 Task: Review and categorize contacts and emails in Outlook based on their categories.
Action: Mouse moved to (15, 73)
Screenshot: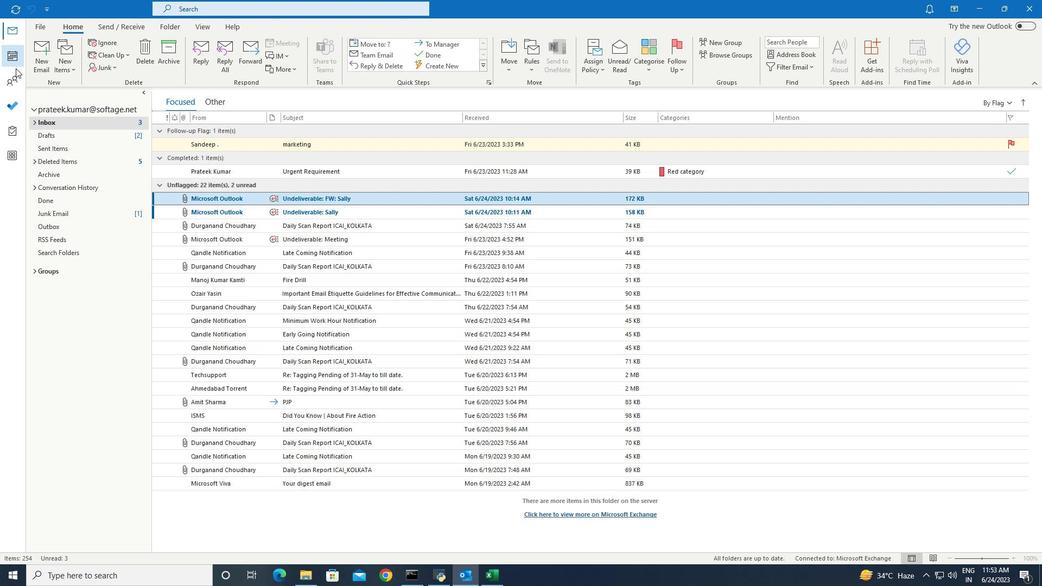 
Action: Mouse pressed left at (15, 73)
Screenshot: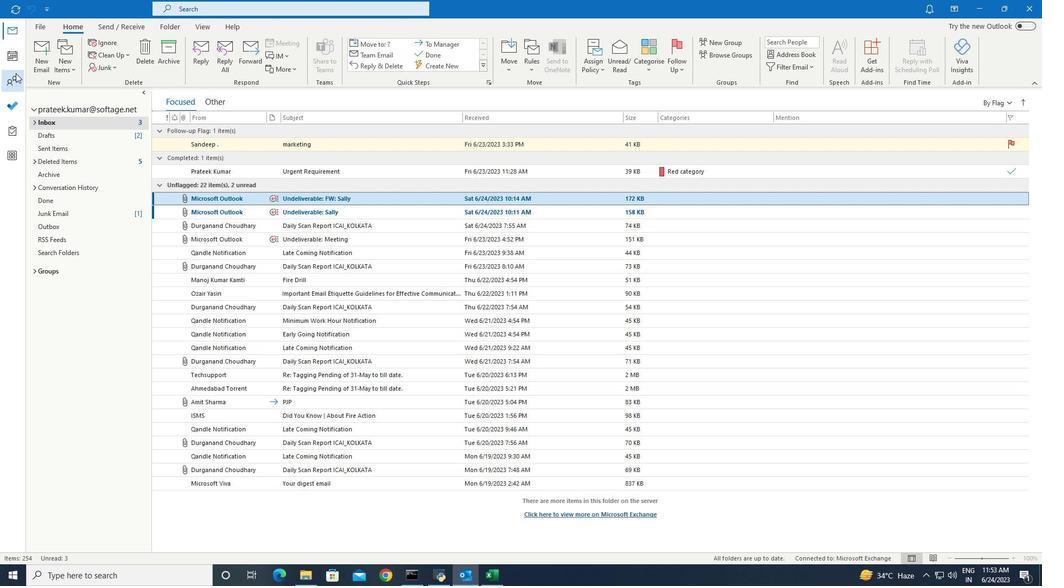 
Action: Mouse moved to (210, 23)
Screenshot: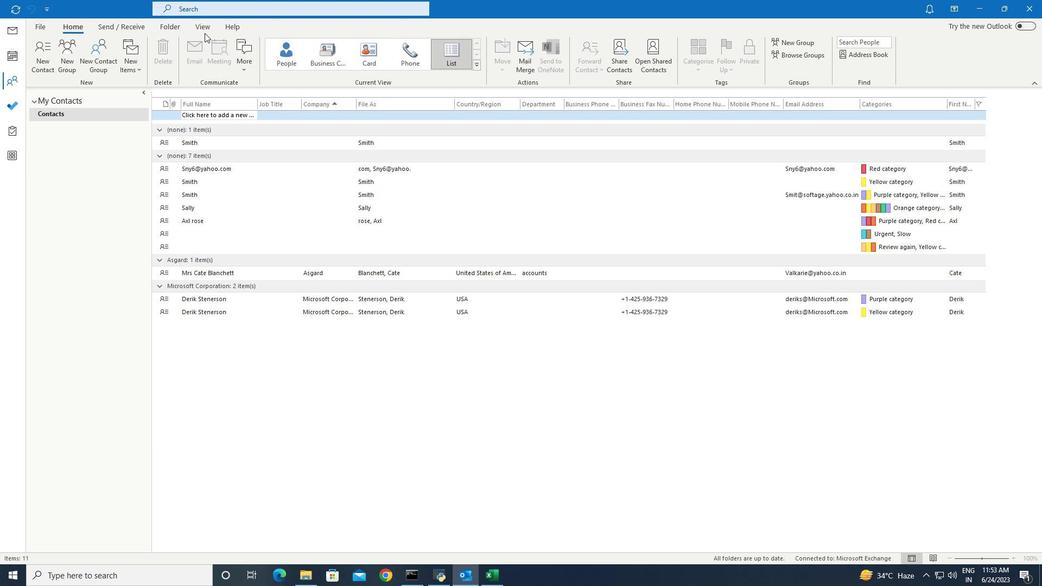 
Action: Mouse pressed left at (210, 23)
Screenshot: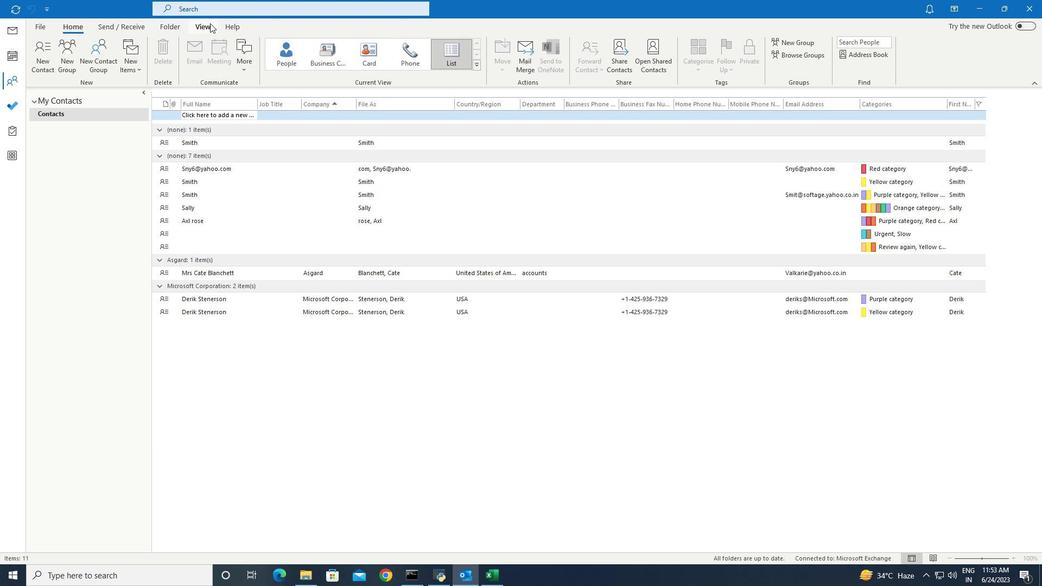 
Action: Mouse moved to (375, 70)
Screenshot: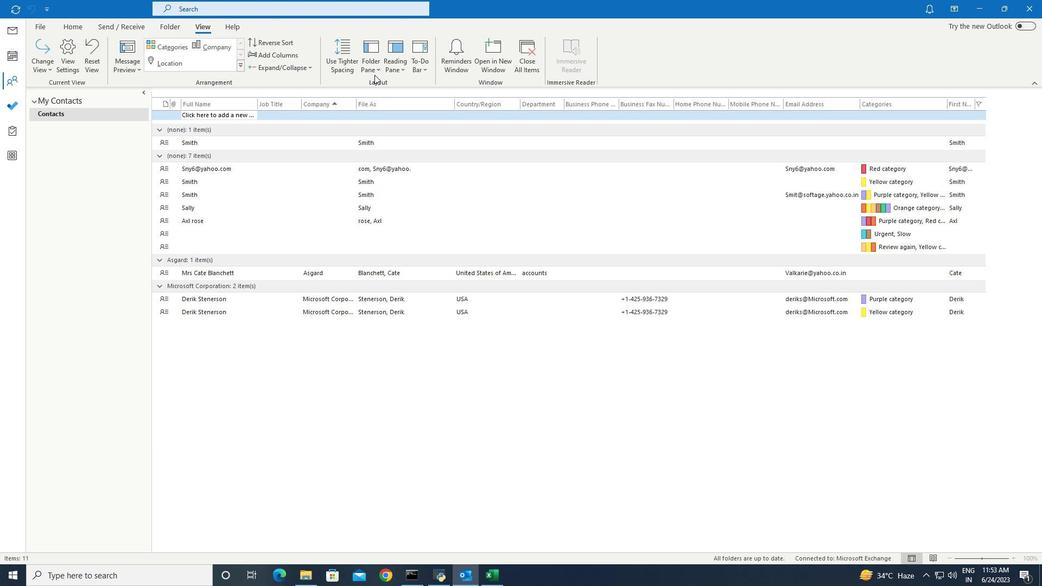 
Action: Mouse pressed left at (375, 70)
Screenshot: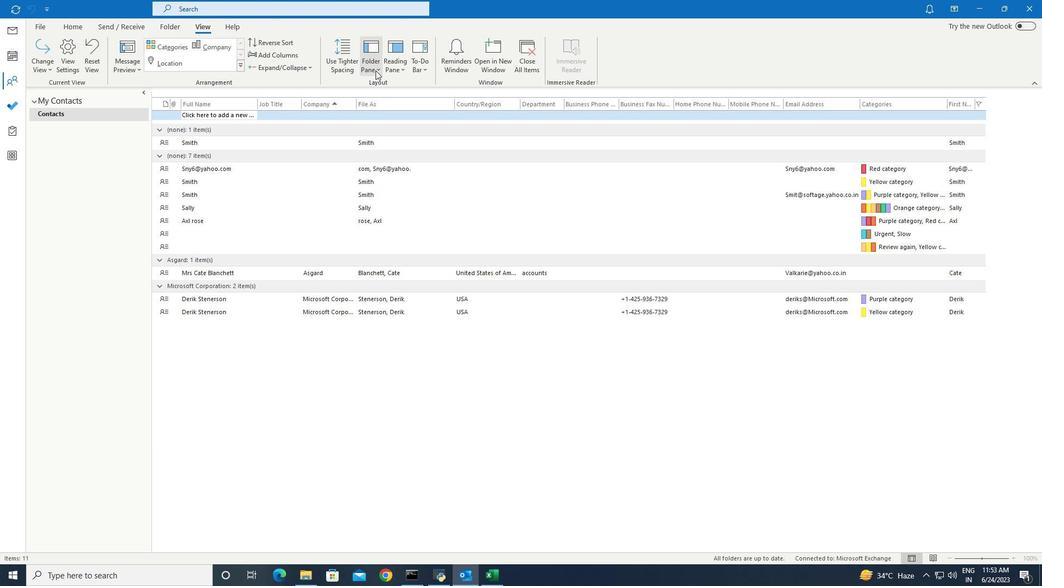
Action: Mouse moved to (377, 102)
Screenshot: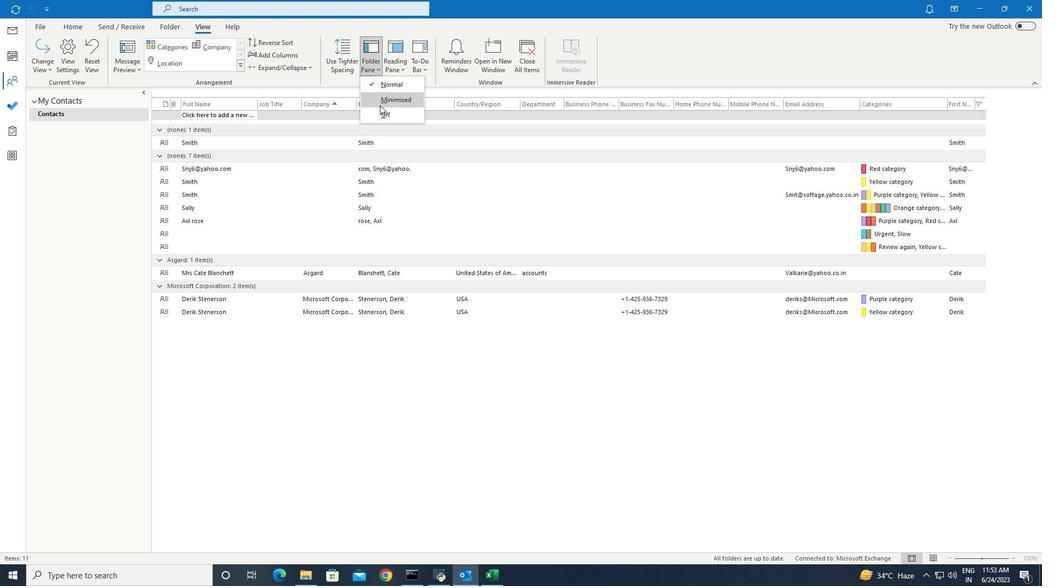 
Action: Mouse pressed left at (377, 102)
Screenshot: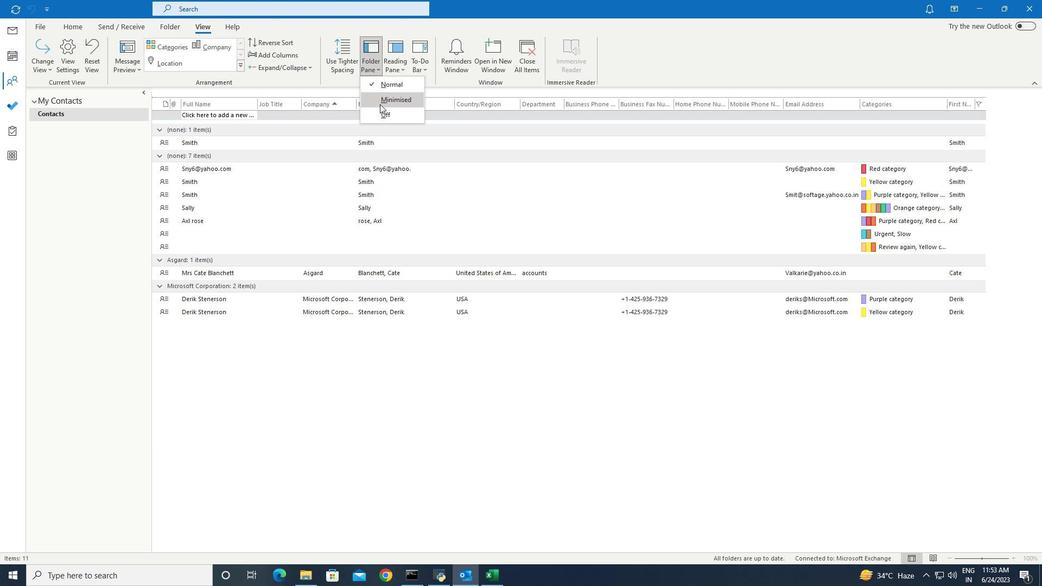 
